Task: Search one way flight ticket for 3 adults in first from Jackson: Jackson Hole Airport to Rock Springs: Southwest Wyoming Regional Airport (rock Springs Sweetwater County Airport) on 8-5-2023. Choice of flights is Delta. Number of bags: 1 carry on bag. Price is upto 87000. Outbound departure time preference is 14:00.
Action: Mouse moved to (297, 262)
Screenshot: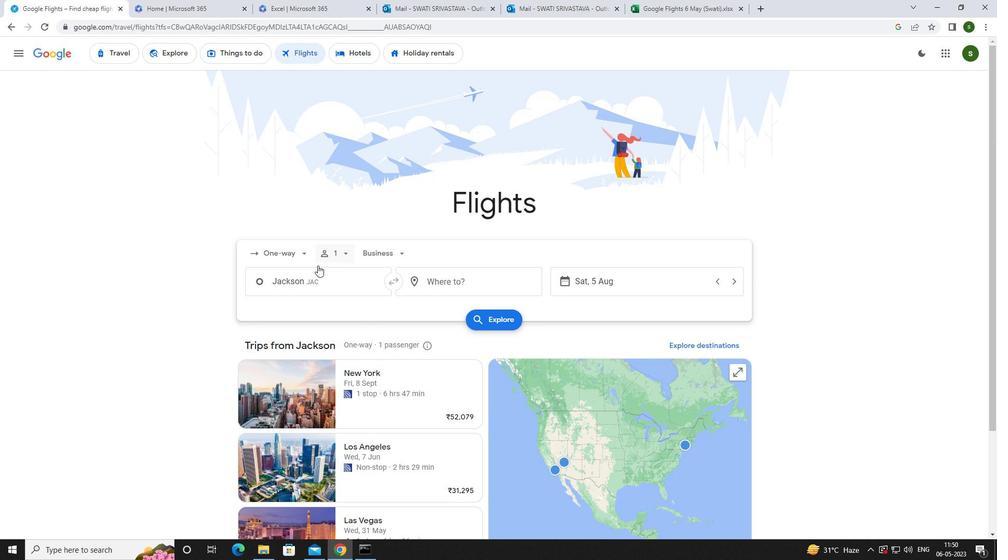 
Action: Mouse pressed left at (297, 262)
Screenshot: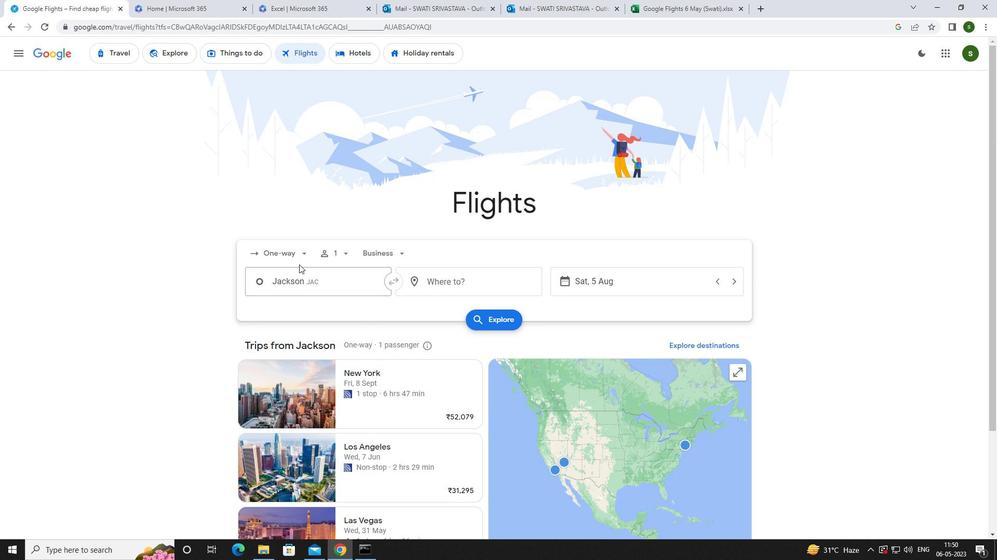 
Action: Mouse moved to (296, 298)
Screenshot: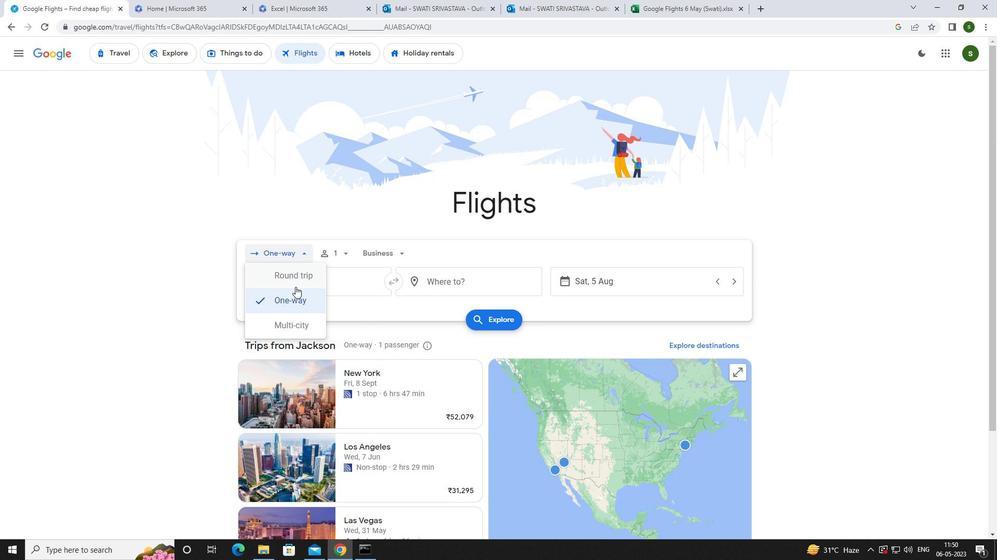 
Action: Mouse pressed left at (296, 298)
Screenshot: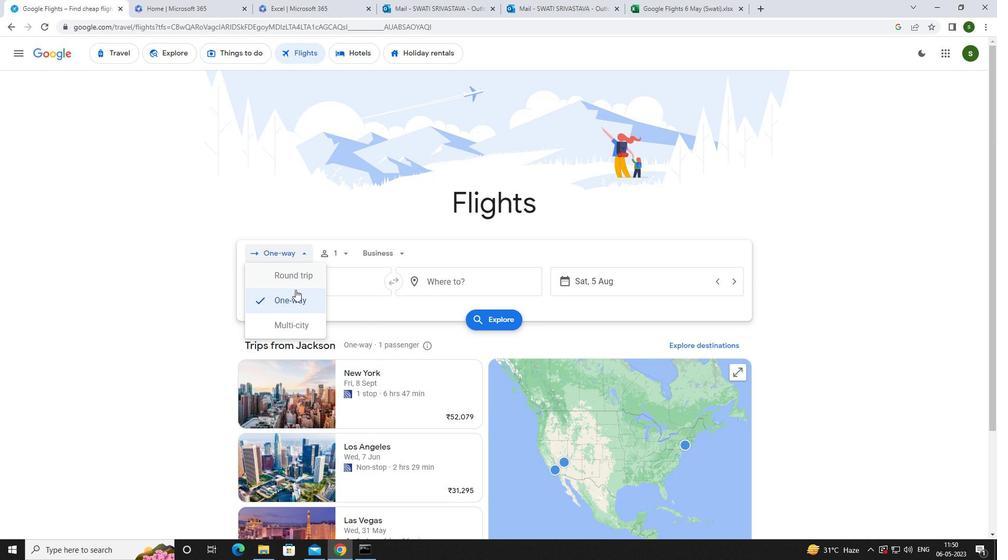 
Action: Mouse moved to (335, 251)
Screenshot: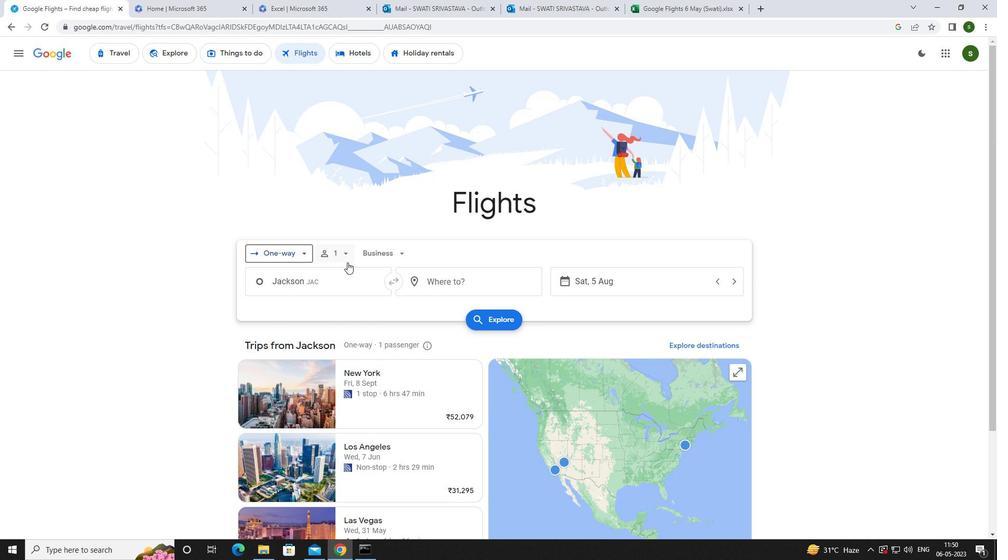 
Action: Mouse pressed left at (335, 251)
Screenshot: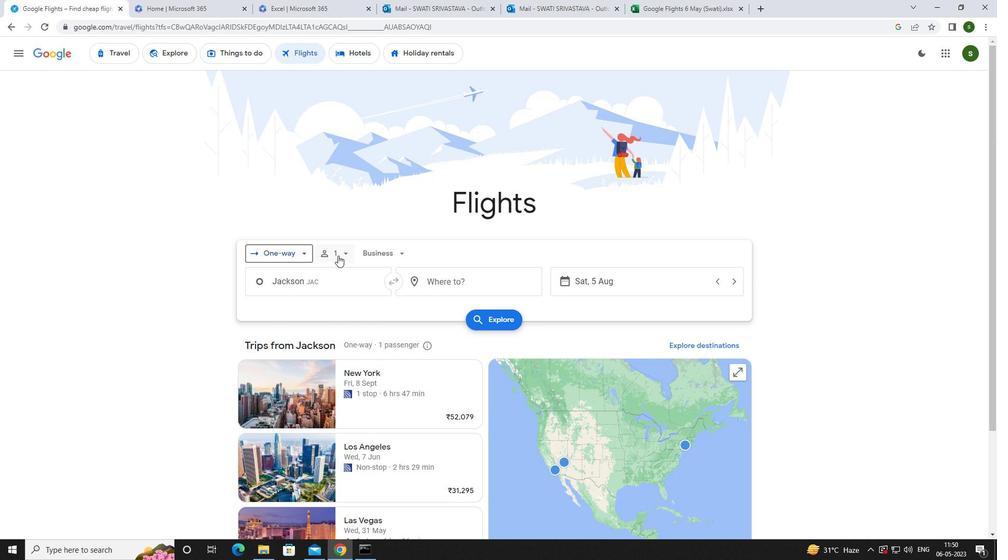 
Action: Mouse moved to (429, 279)
Screenshot: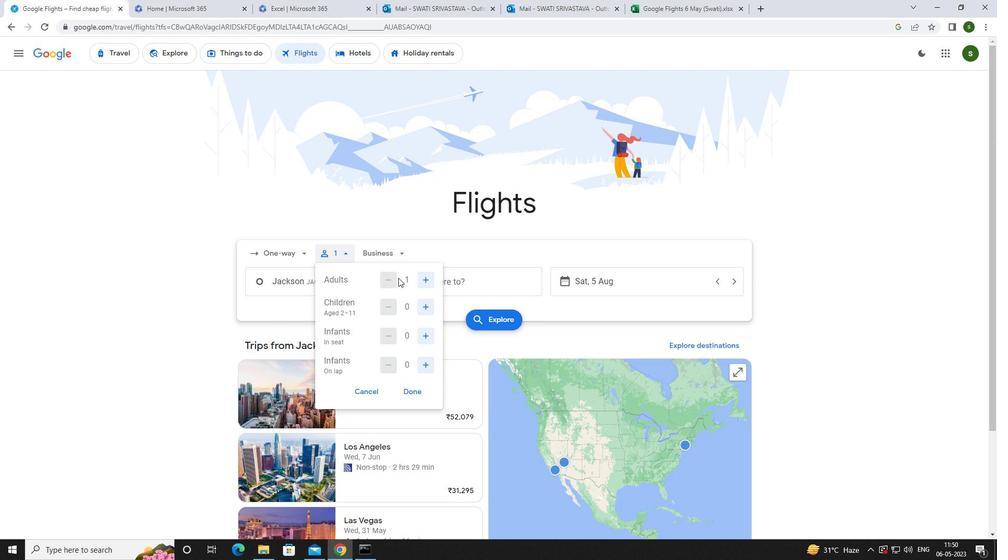 
Action: Mouse pressed left at (429, 279)
Screenshot: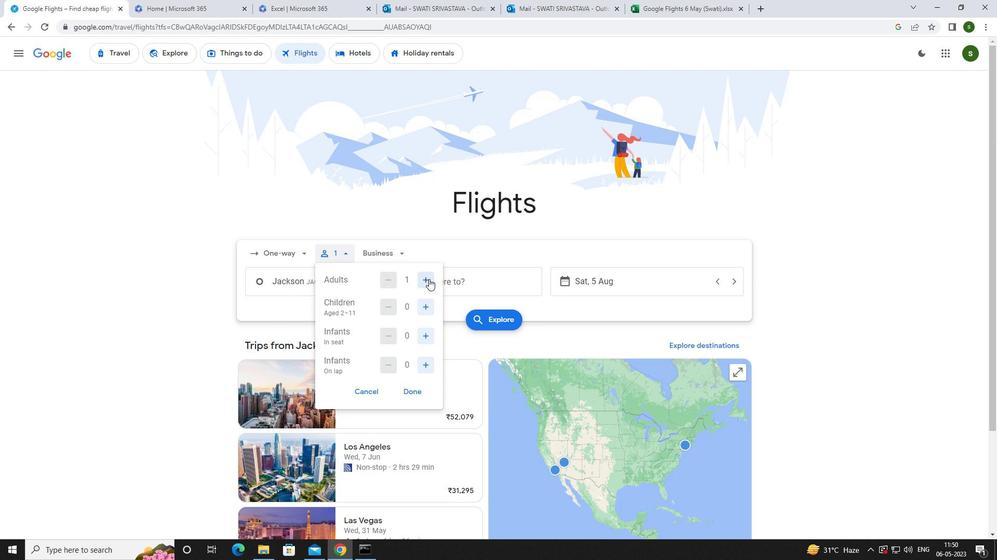 
Action: Mouse pressed left at (429, 279)
Screenshot: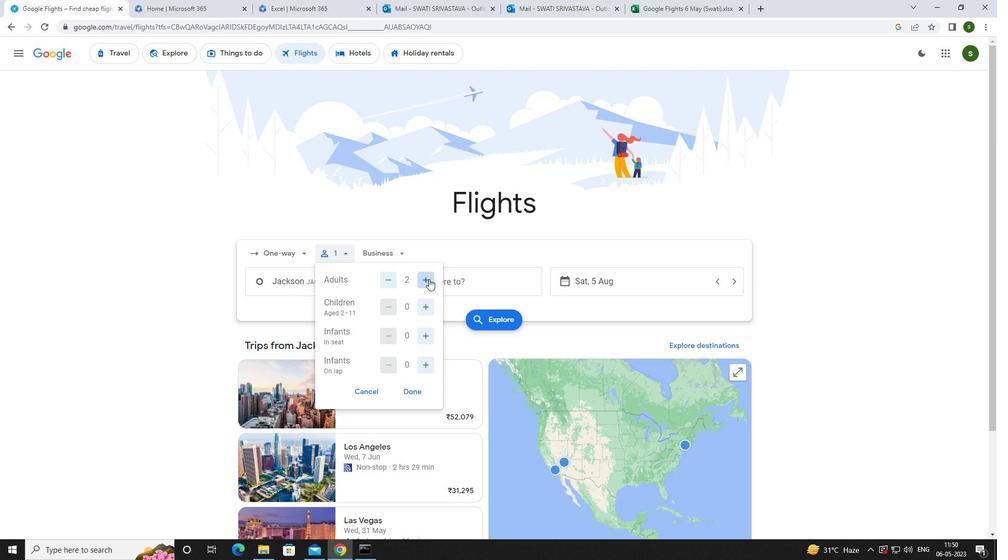 
Action: Mouse moved to (398, 250)
Screenshot: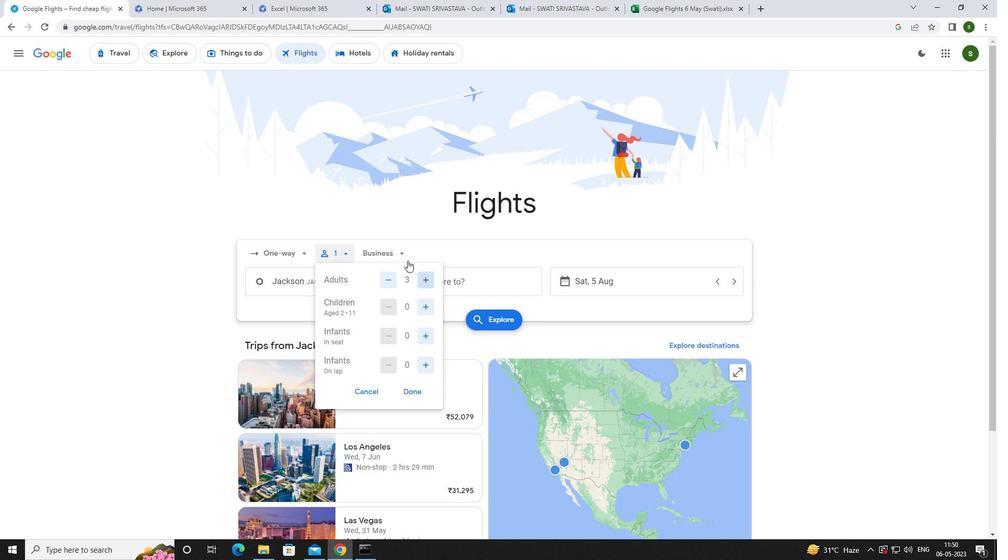 
Action: Mouse pressed left at (398, 250)
Screenshot: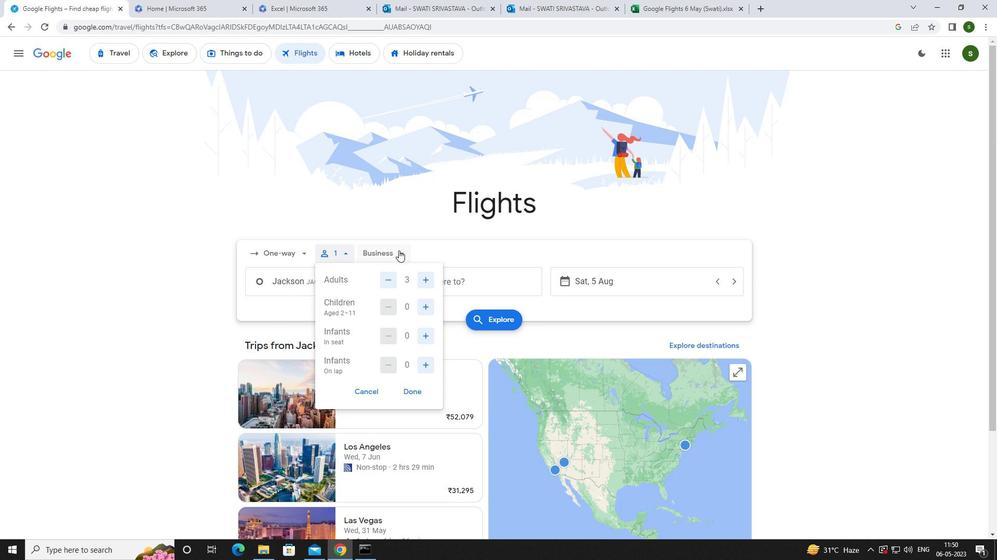 
Action: Mouse moved to (419, 346)
Screenshot: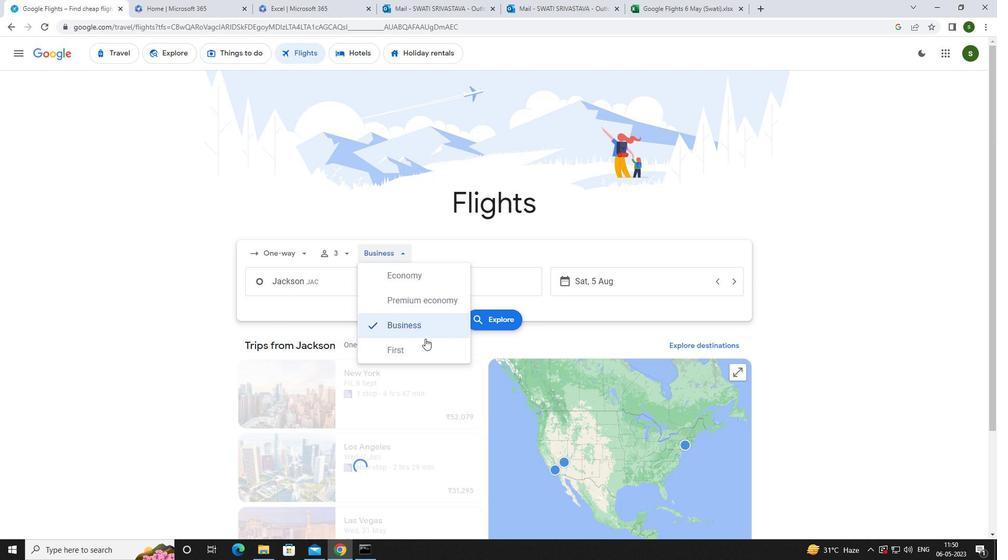 
Action: Mouse pressed left at (419, 346)
Screenshot: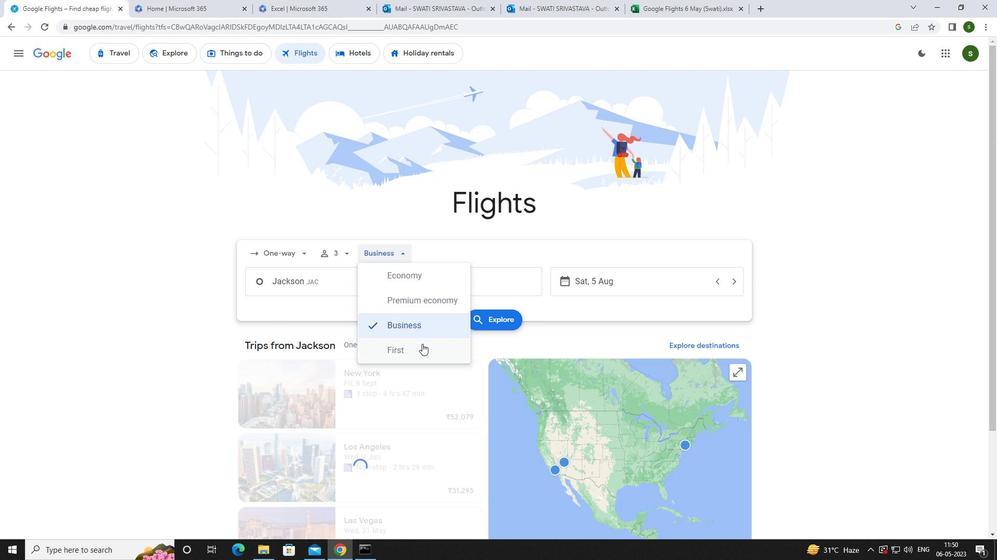 
Action: Mouse moved to (319, 275)
Screenshot: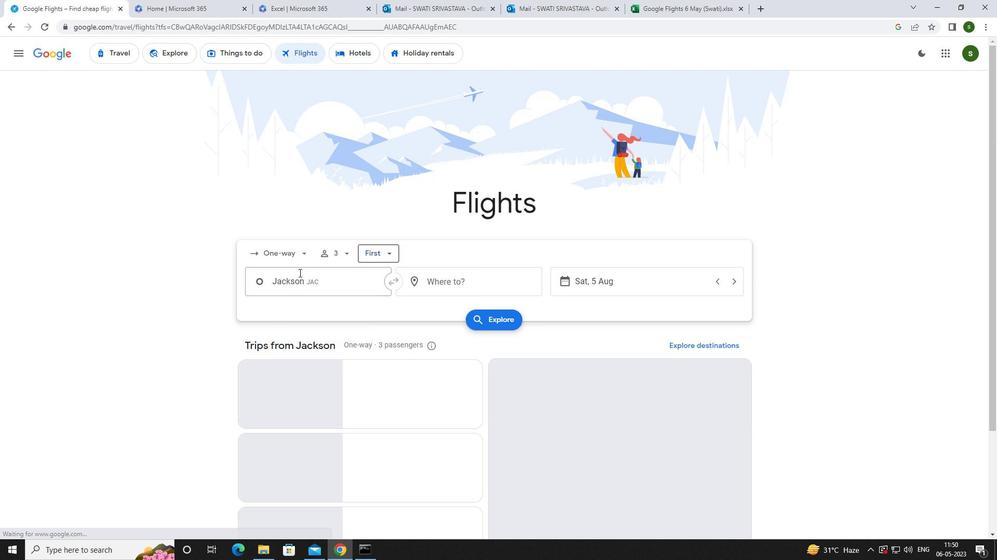 
Action: Mouse pressed left at (319, 275)
Screenshot: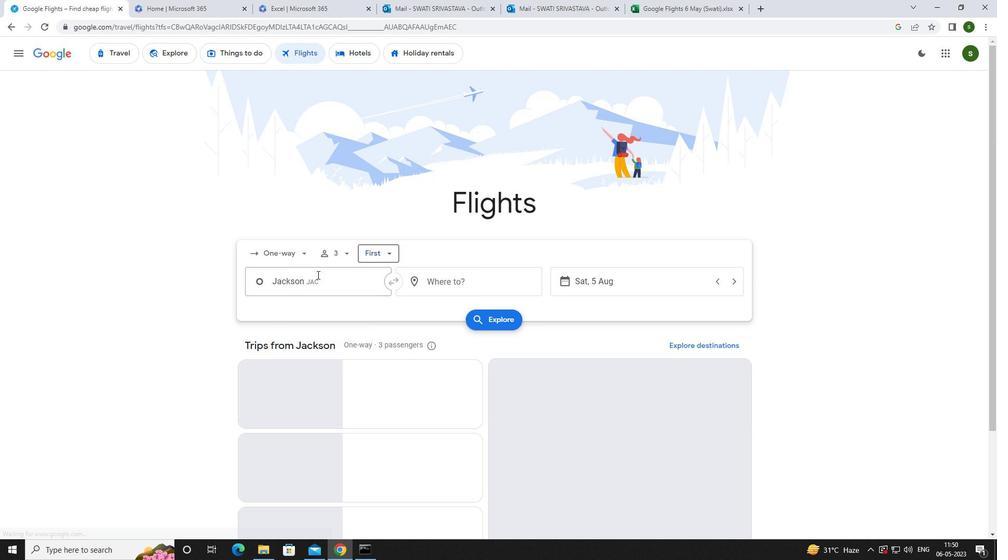 
Action: Key pressed <Key.caps_lock>j<Key.caps_lock>ackson<Key.space><Key.caps_lock>h<Key.caps_lock>o
Screenshot: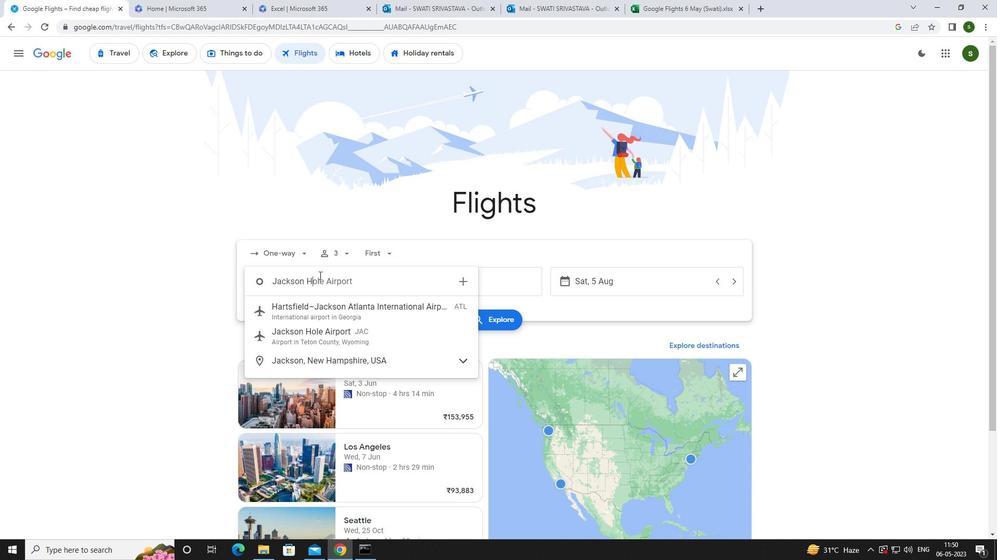 
Action: Mouse moved to (323, 315)
Screenshot: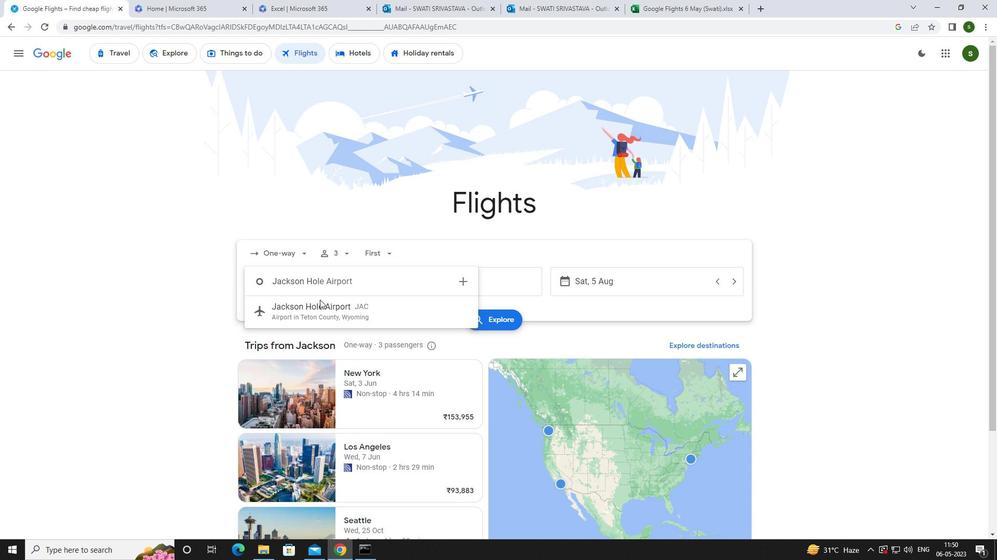 
Action: Mouse pressed left at (323, 315)
Screenshot: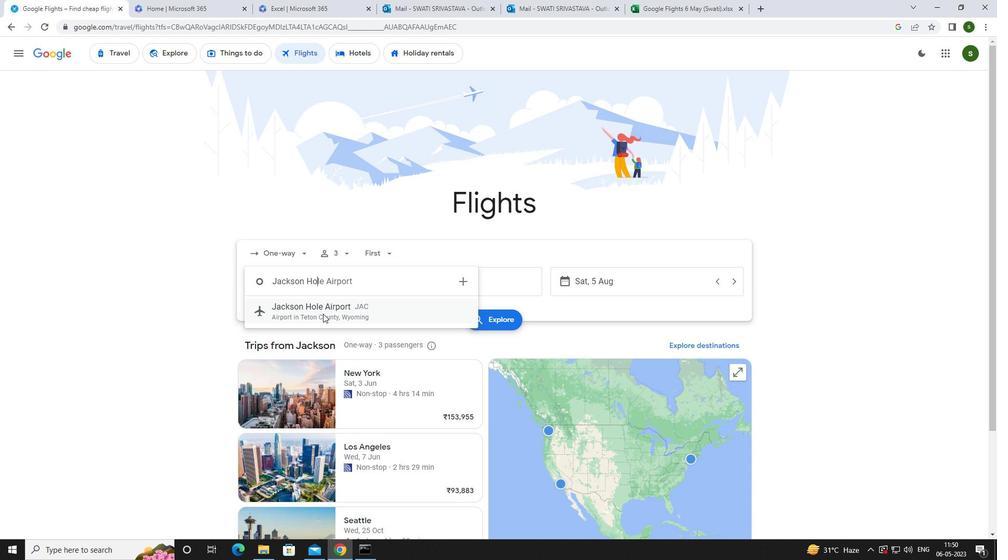
Action: Mouse moved to (440, 281)
Screenshot: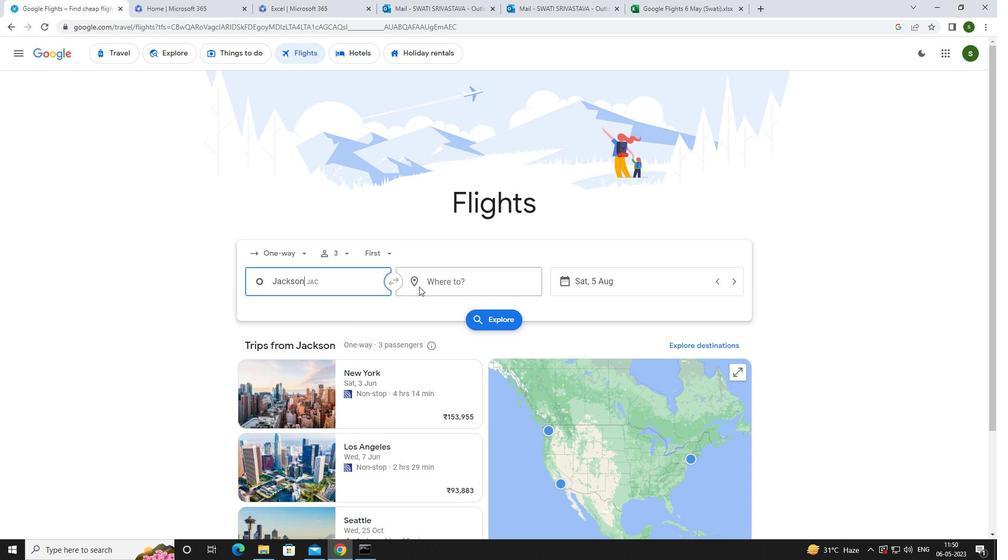 
Action: Mouse pressed left at (440, 281)
Screenshot: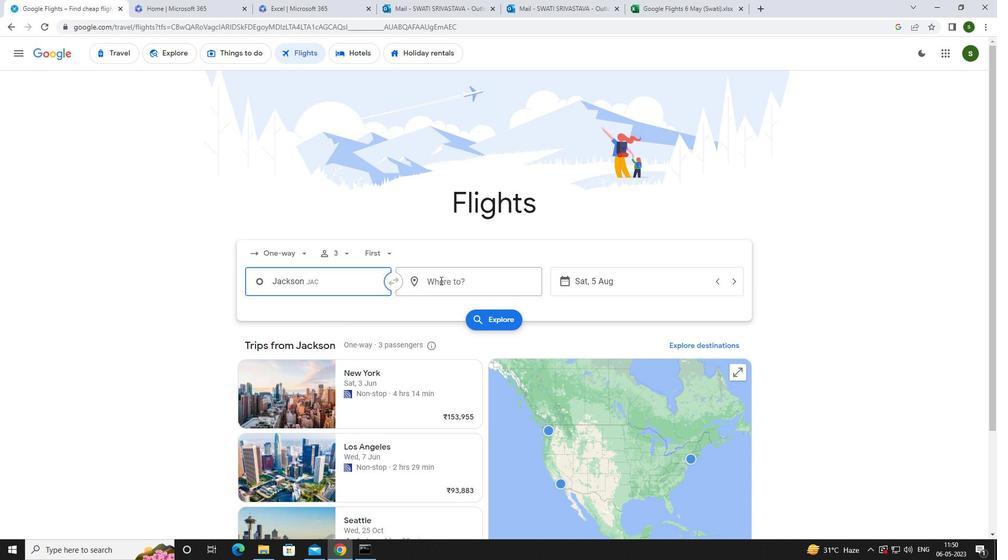 
Action: Key pressed <Key.caps_lock>r<Key.caps_lock>ock<Key.space><Key.caps_lock>s<Key.caps_lock>pri
Screenshot: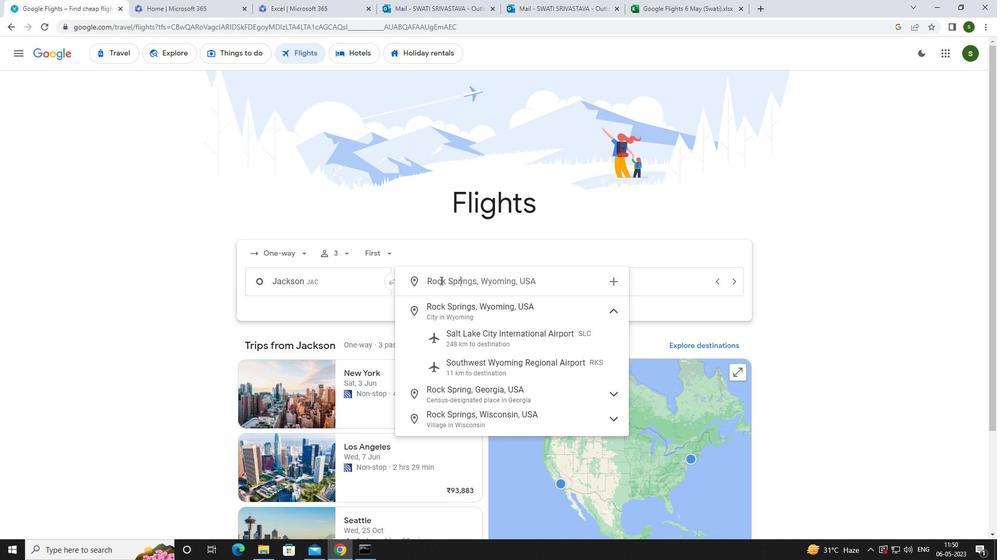 
Action: Mouse moved to (502, 377)
Screenshot: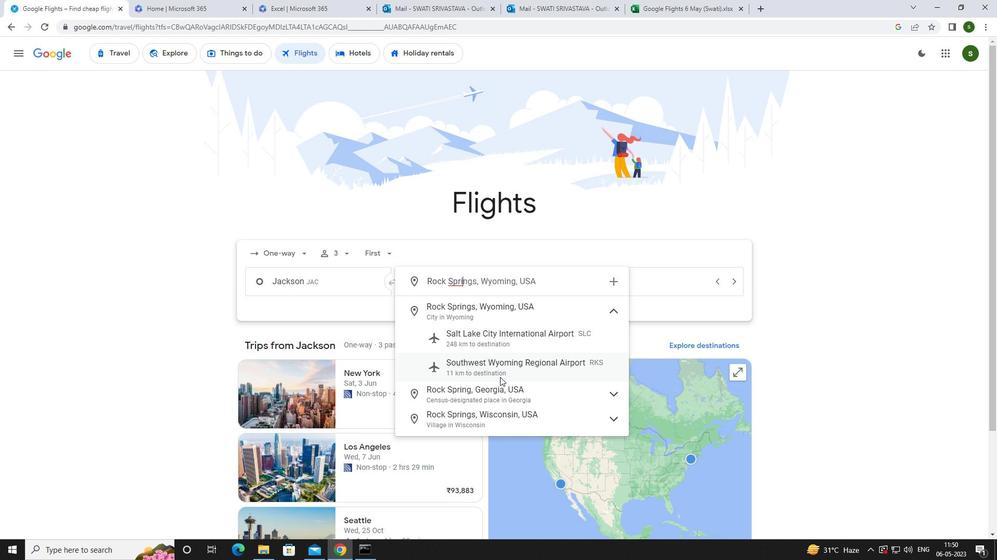 
Action: Mouse pressed left at (502, 377)
Screenshot: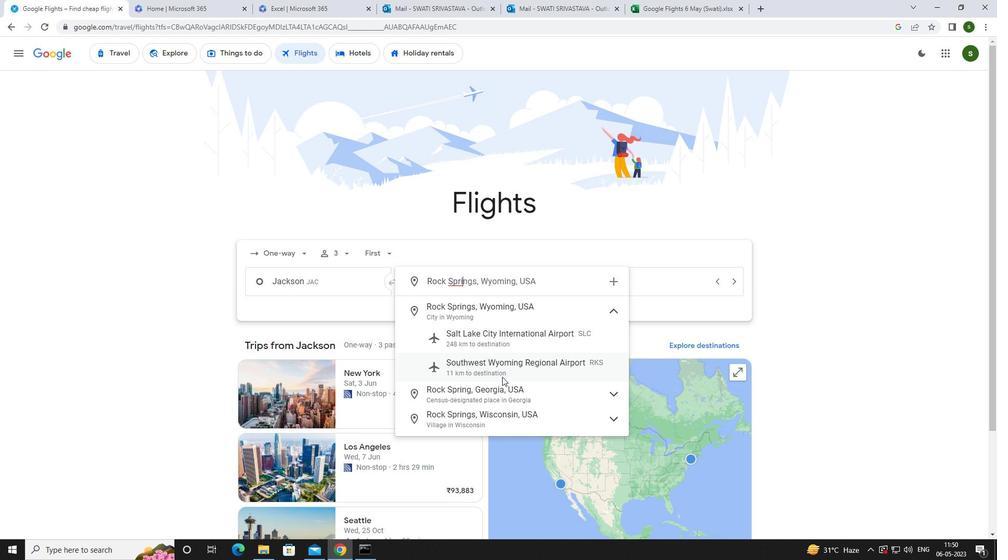 
Action: Mouse moved to (608, 289)
Screenshot: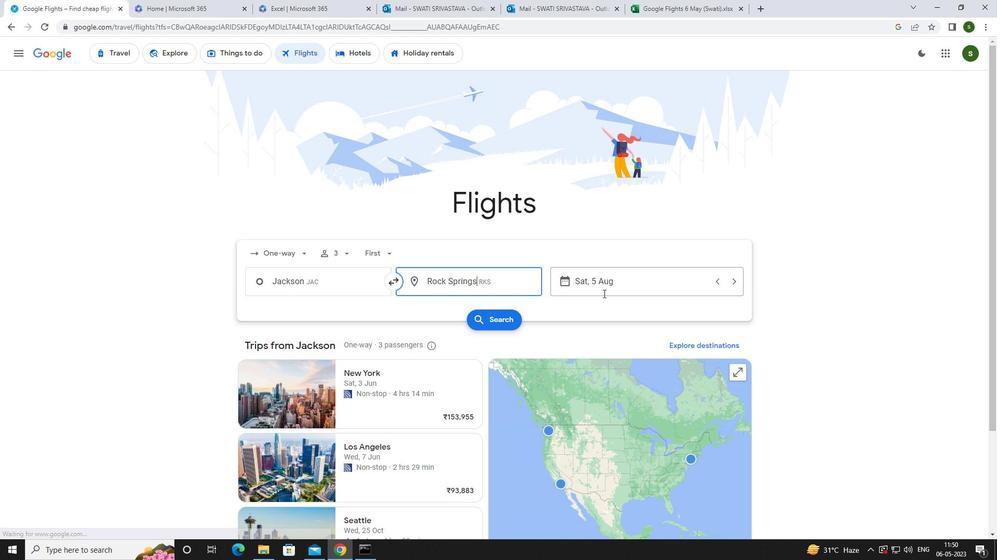 
Action: Mouse pressed left at (608, 289)
Screenshot: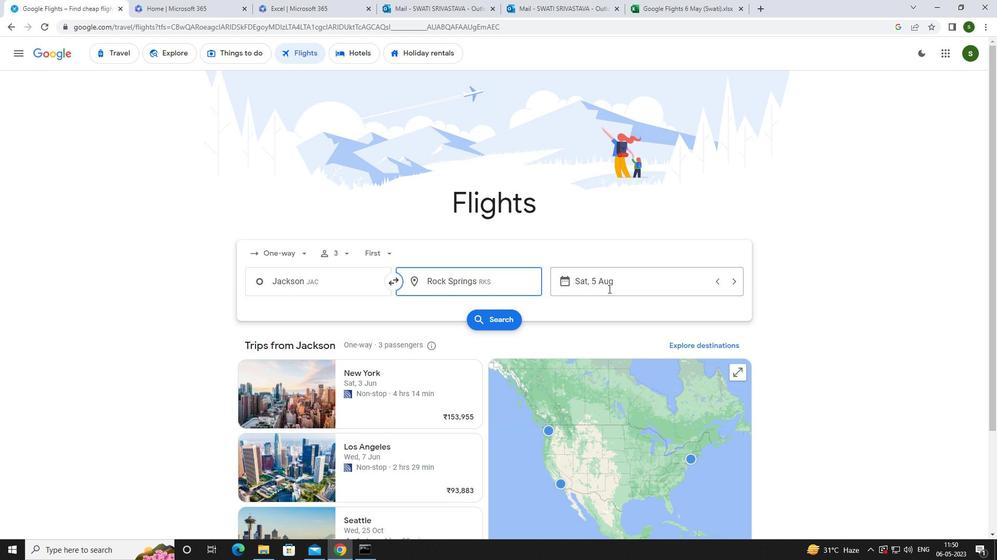 
Action: Mouse moved to (528, 349)
Screenshot: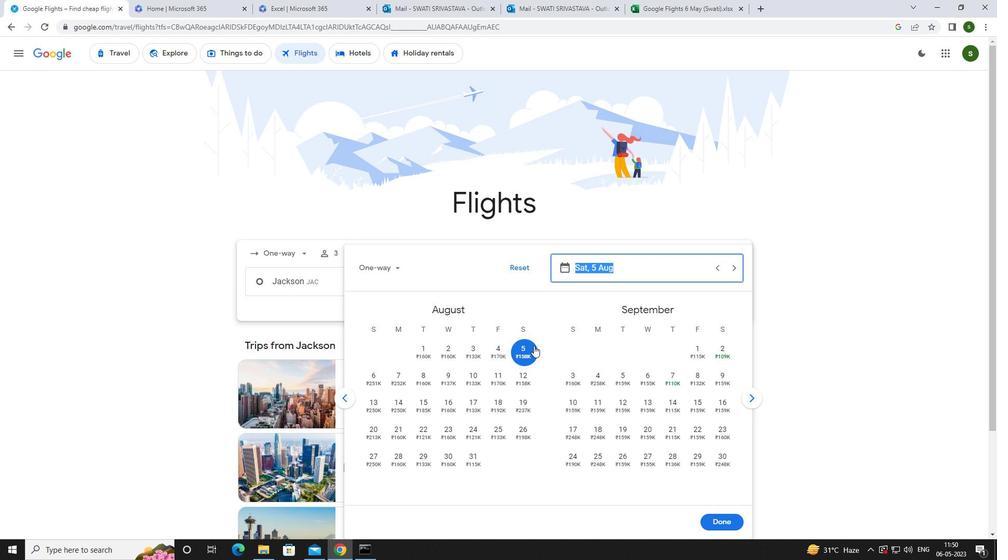 
Action: Mouse pressed left at (528, 349)
Screenshot: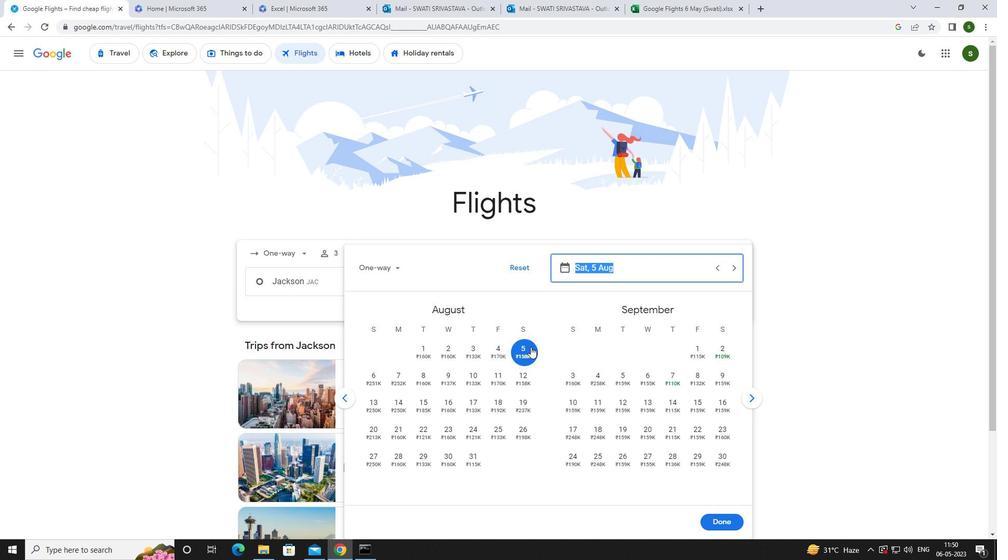 
Action: Mouse moved to (716, 522)
Screenshot: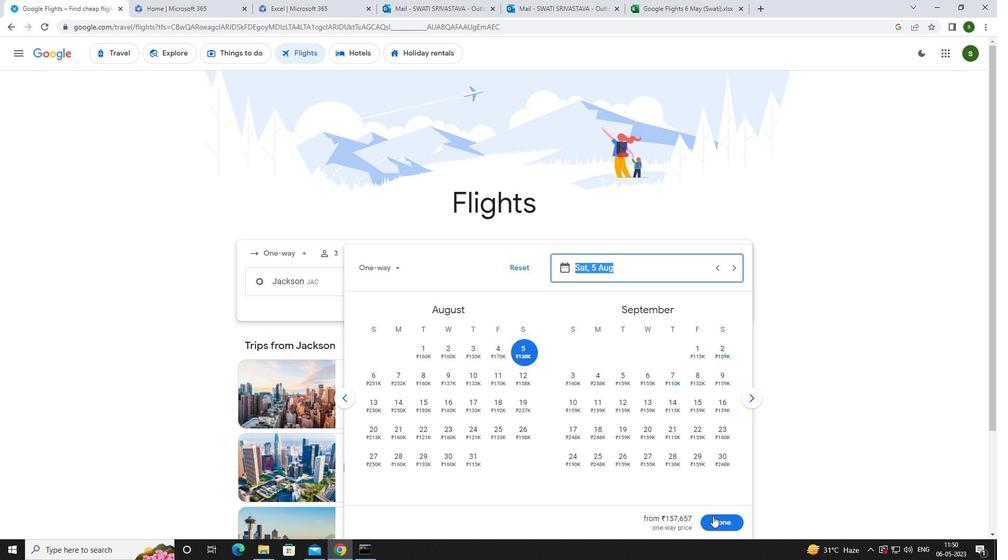 
Action: Mouse pressed left at (716, 522)
Screenshot: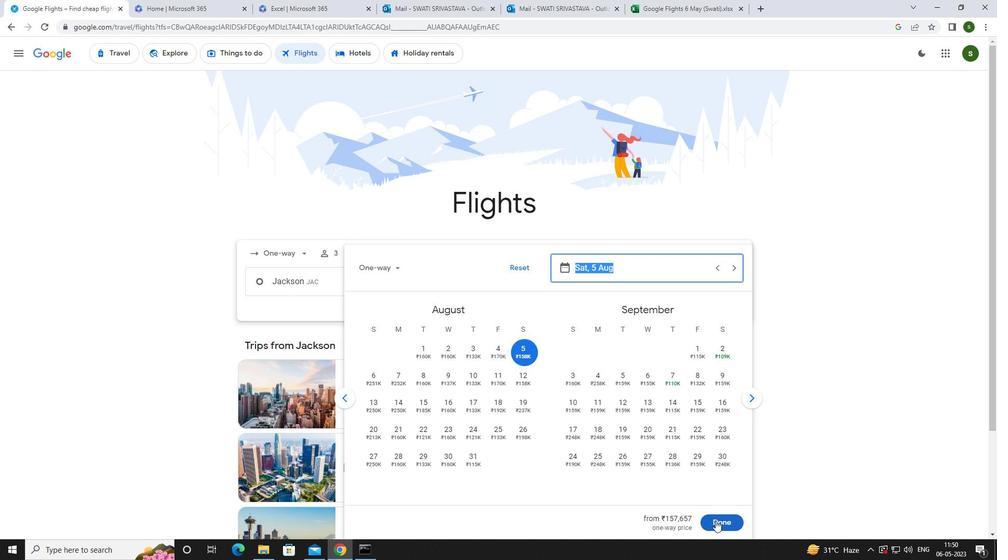
Action: Mouse moved to (484, 314)
Screenshot: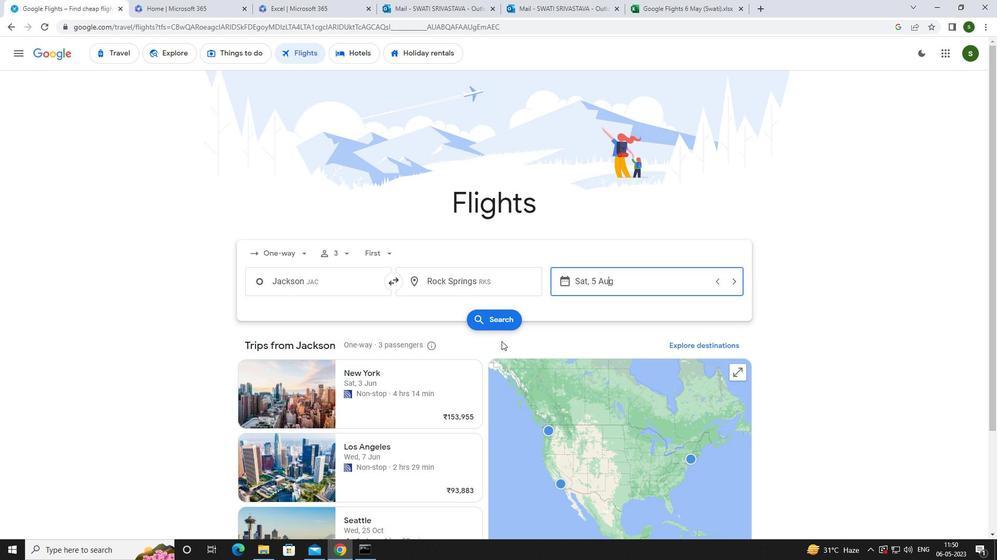 
Action: Mouse pressed left at (484, 314)
Screenshot: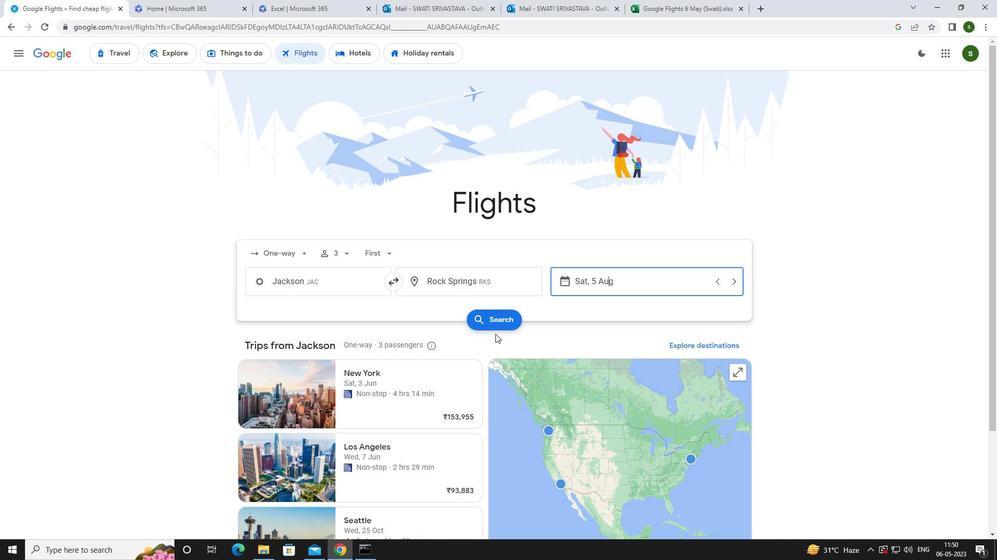 
Action: Mouse moved to (263, 148)
Screenshot: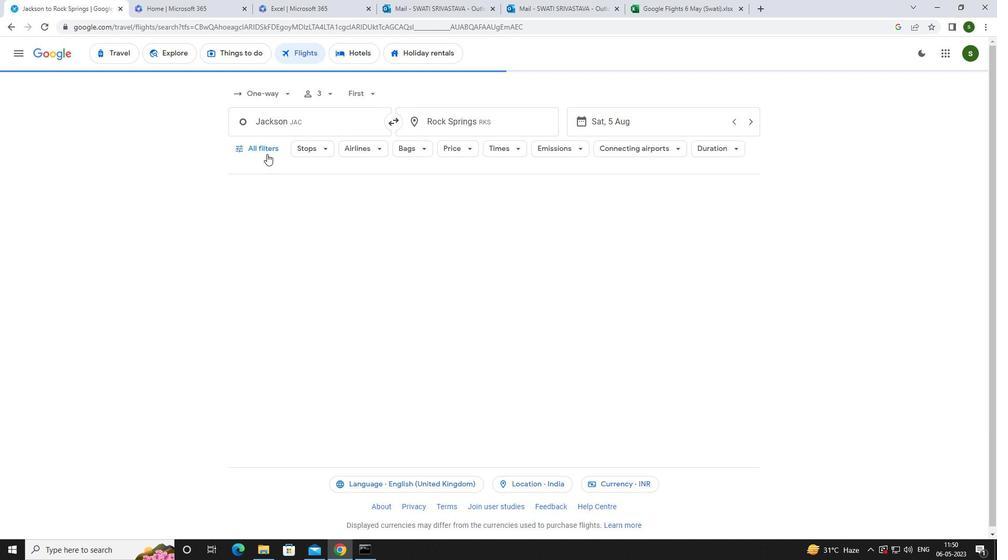 
Action: Mouse pressed left at (263, 148)
Screenshot: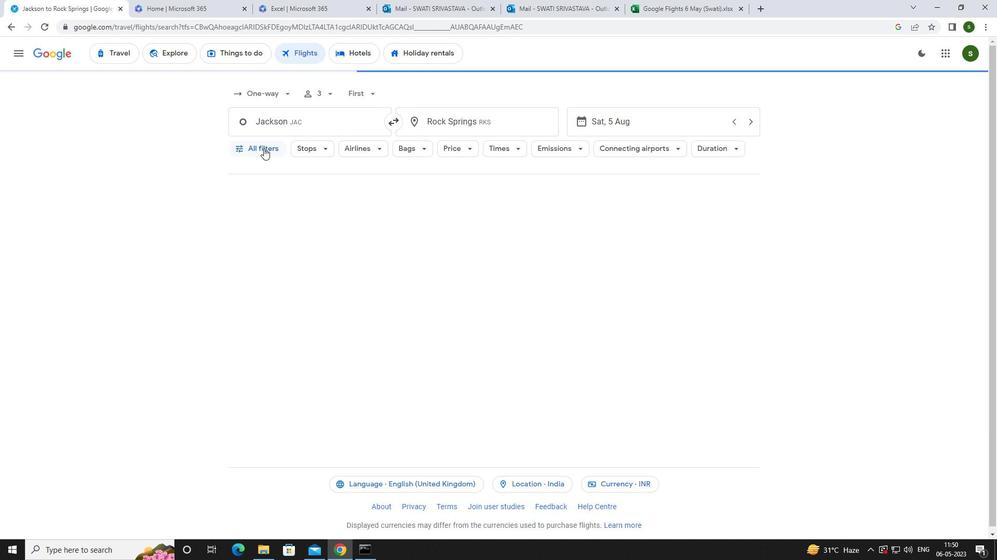 
Action: Mouse moved to (391, 372)
Screenshot: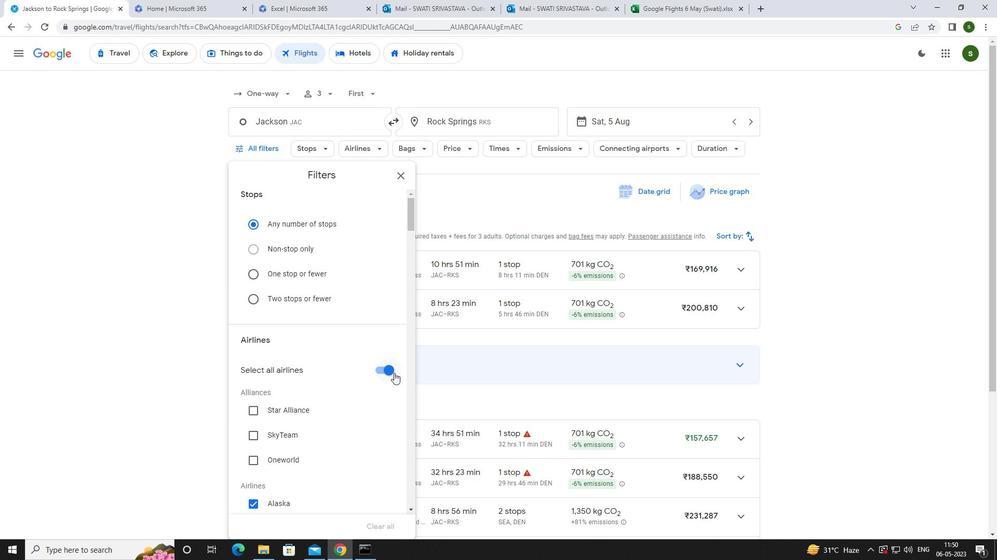 
Action: Mouse pressed left at (391, 372)
Screenshot: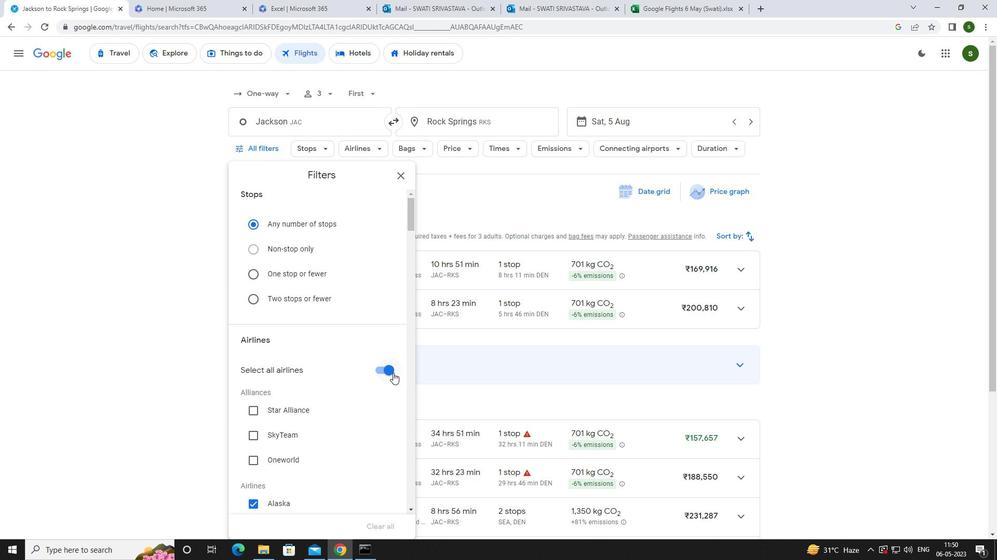 
Action: Mouse moved to (367, 361)
Screenshot: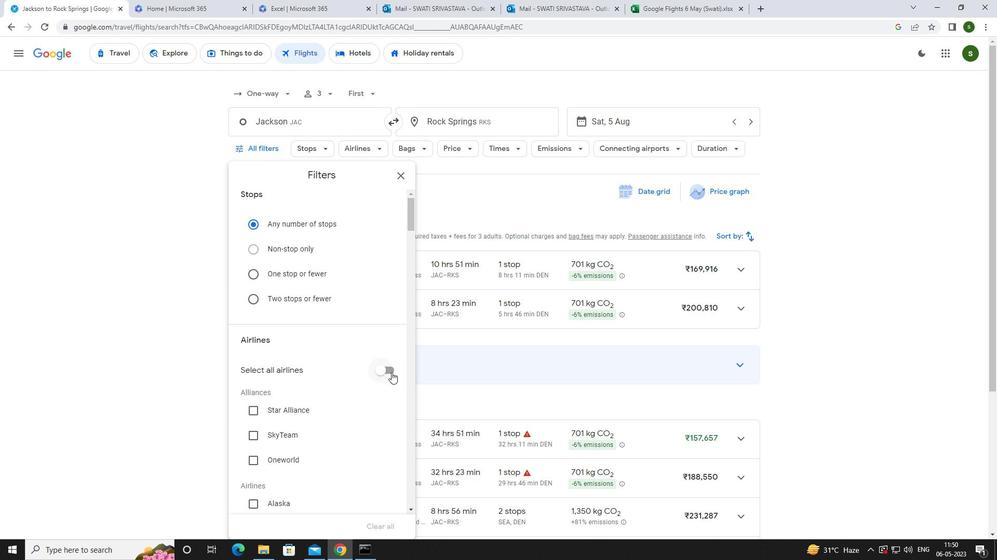 
Action: Mouse scrolled (367, 360) with delta (0, 0)
Screenshot: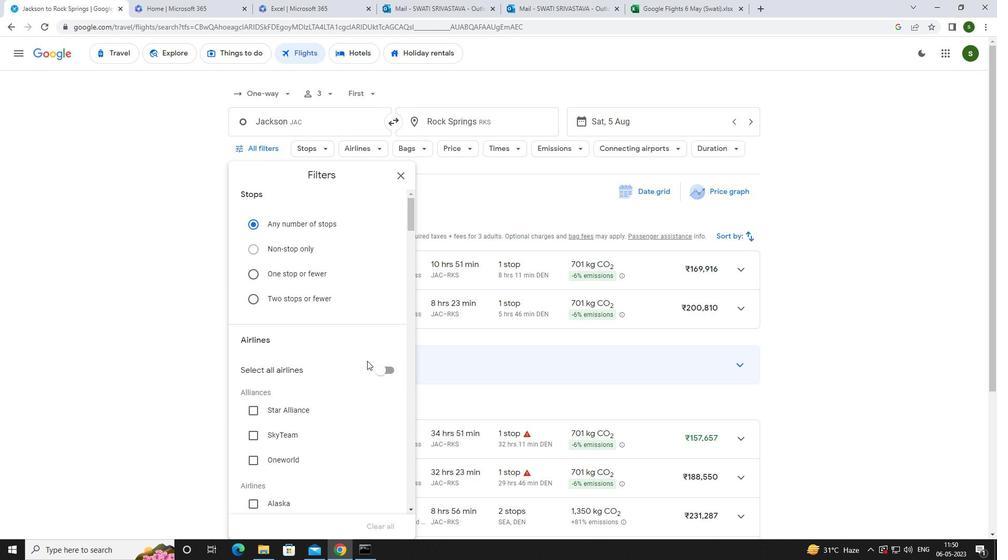 
Action: Mouse scrolled (367, 360) with delta (0, 0)
Screenshot: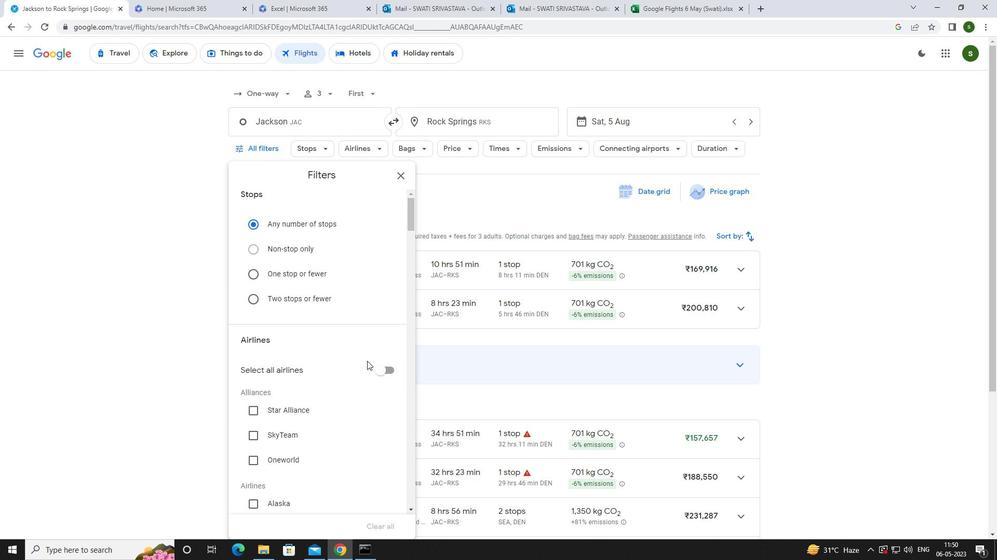 
Action: Mouse scrolled (367, 360) with delta (0, 0)
Screenshot: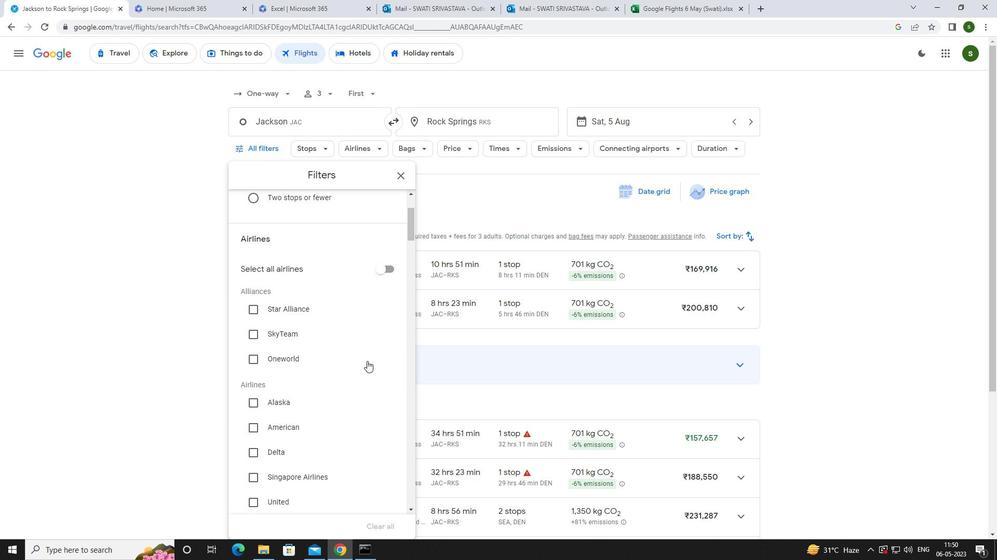 
Action: Mouse moved to (268, 400)
Screenshot: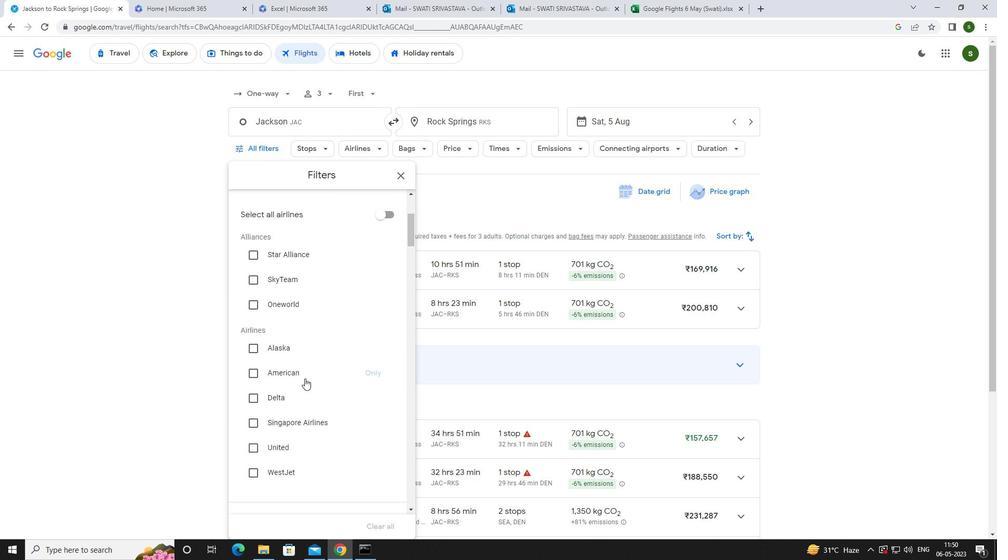 
Action: Mouse pressed left at (268, 400)
Screenshot: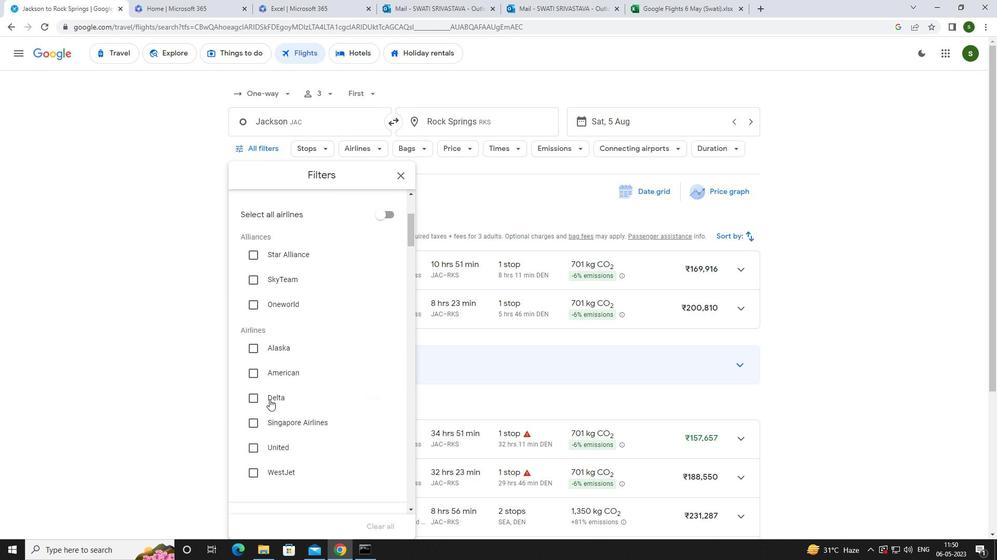 
Action: Mouse moved to (295, 393)
Screenshot: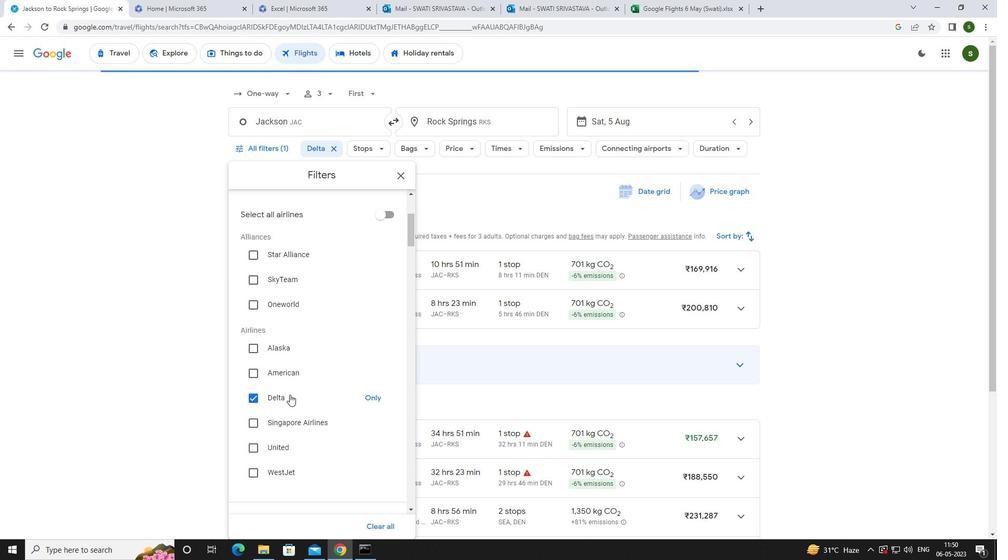 
Action: Mouse scrolled (295, 393) with delta (0, 0)
Screenshot: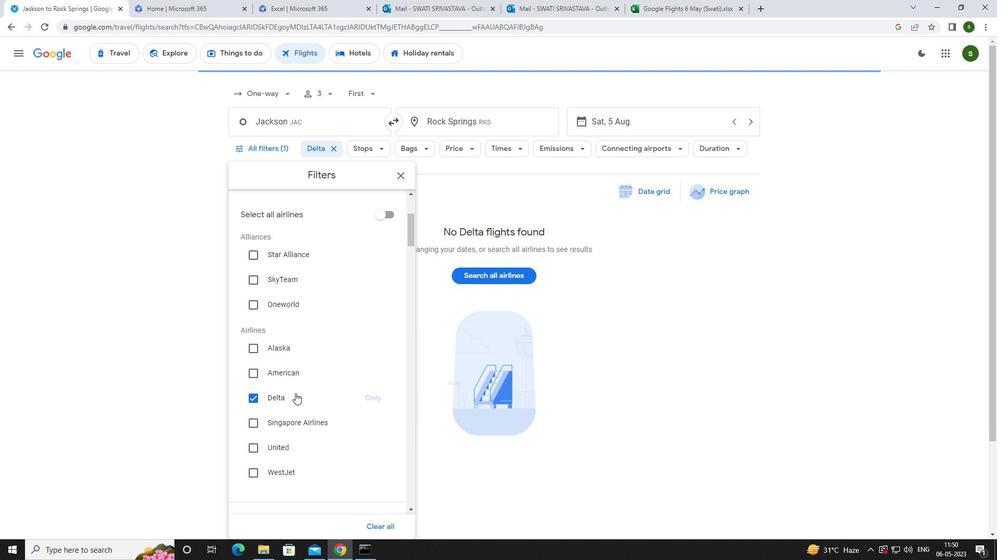 
Action: Mouse scrolled (295, 393) with delta (0, 0)
Screenshot: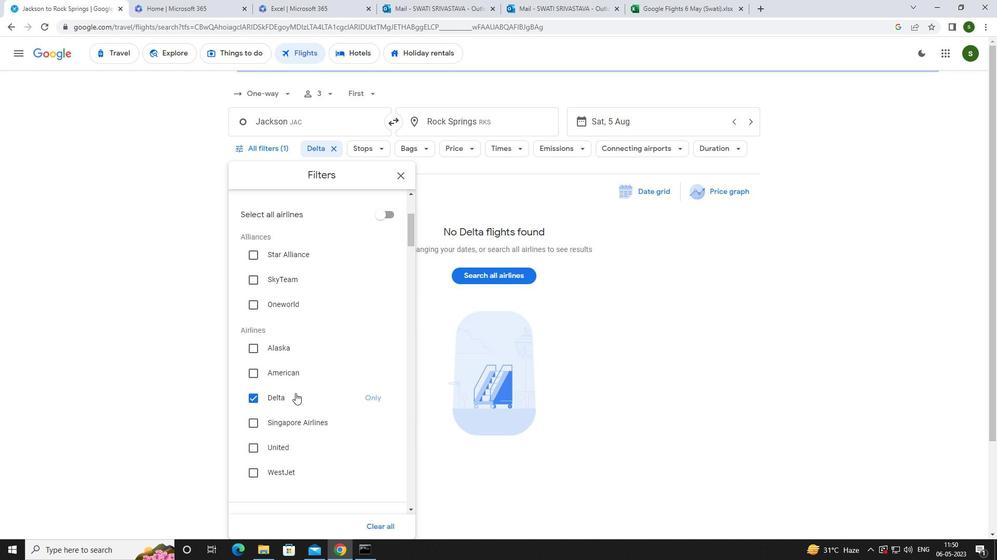 
Action: Mouse scrolled (295, 393) with delta (0, 0)
Screenshot: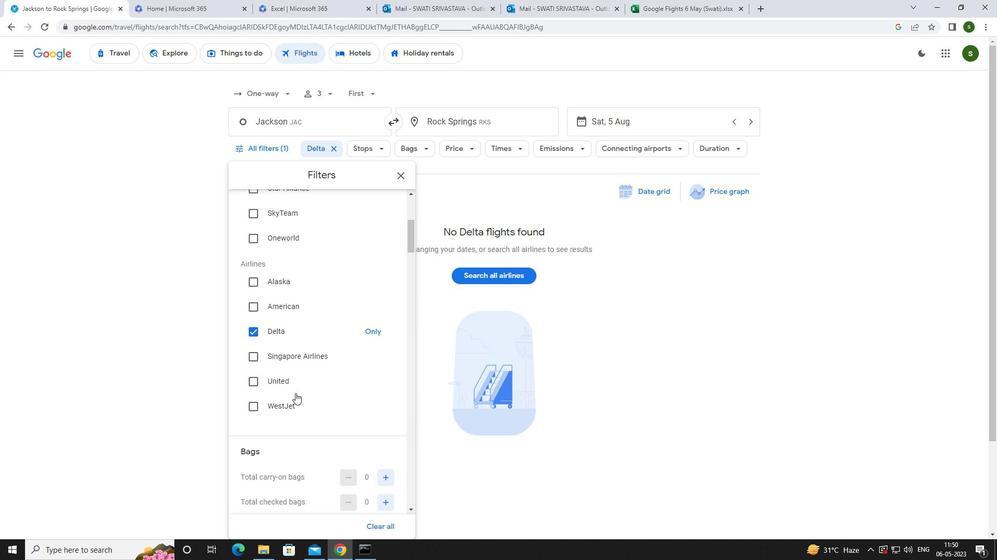 
Action: Mouse scrolled (295, 393) with delta (0, 0)
Screenshot: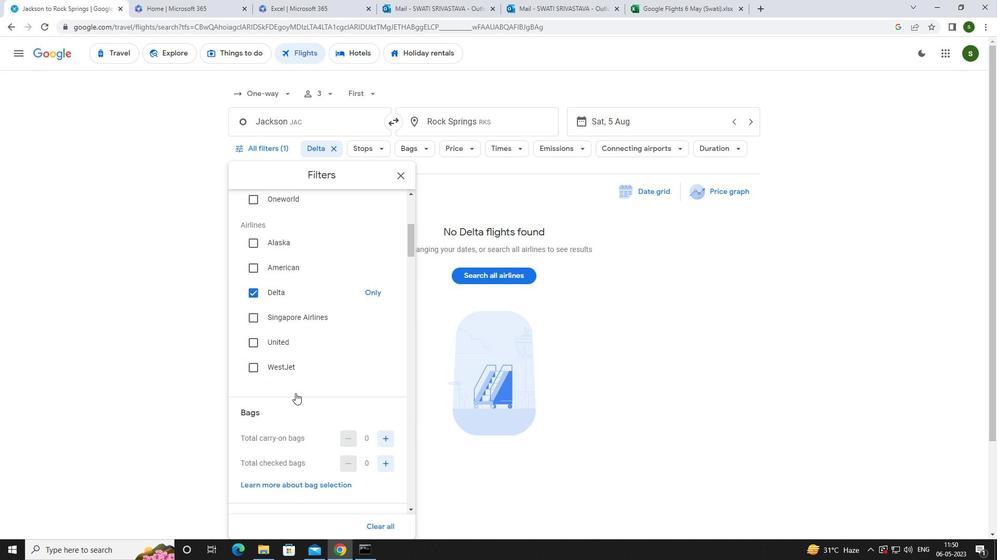 
Action: Mouse moved to (383, 336)
Screenshot: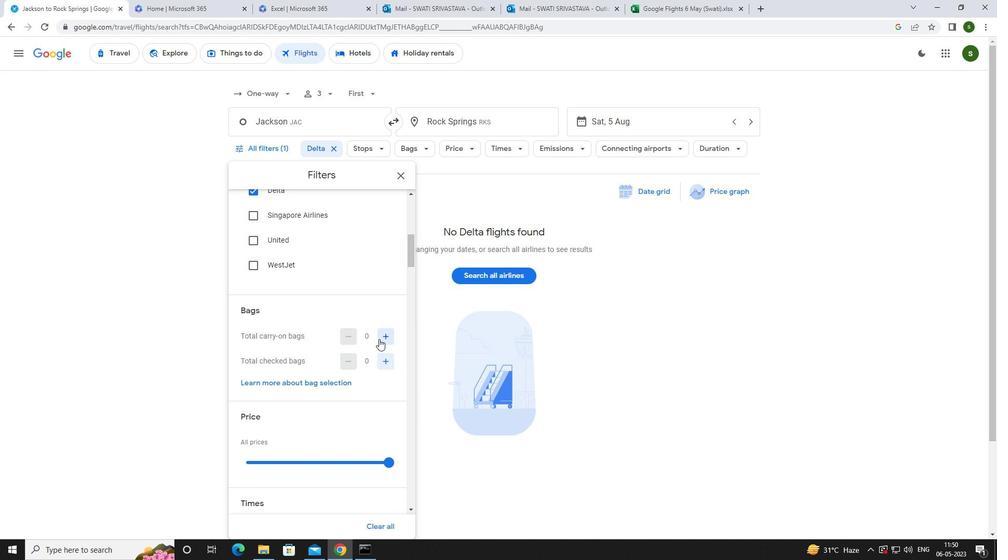 
Action: Mouse pressed left at (383, 336)
Screenshot: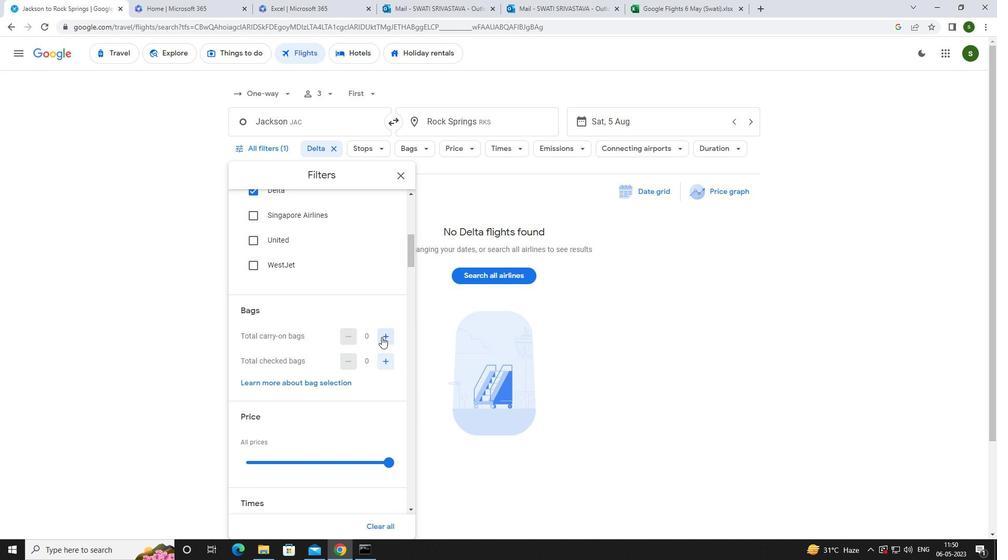 
Action: Mouse scrolled (383, 336) with delta (0, 0)
Screenshot: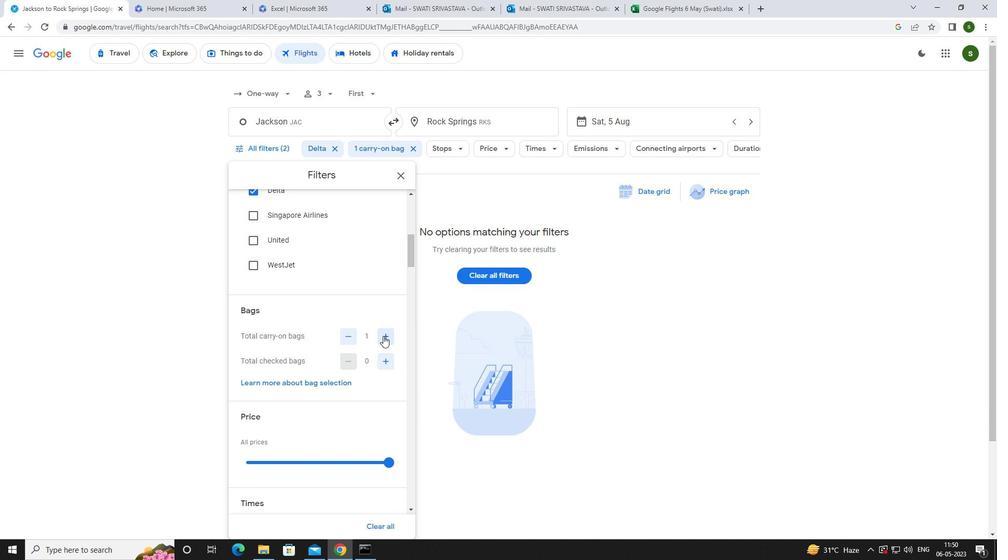 
Action: Mouse scrolled (383, 336) with delta (0, 0)
Screenshot: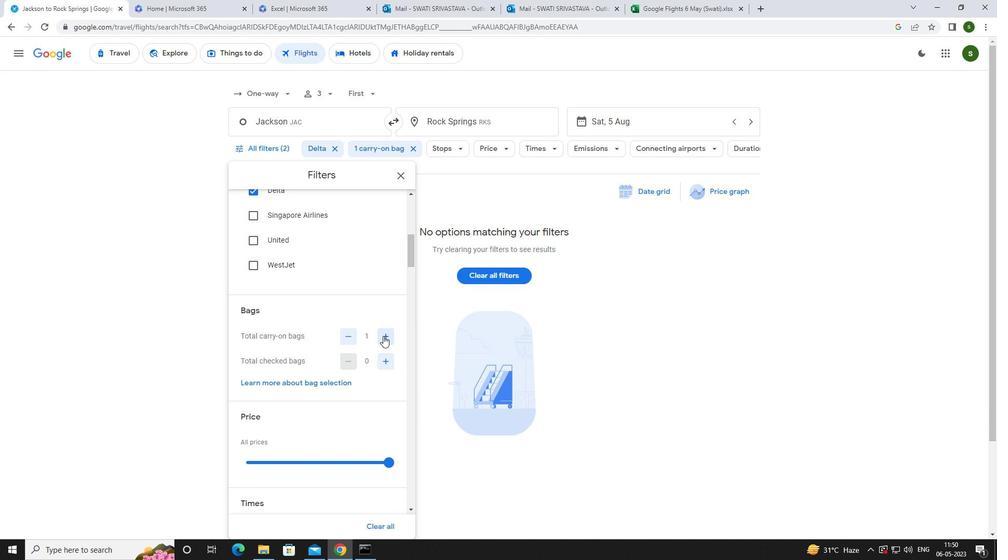 
Action: Mouse moved to (389, 359)
Screenshot: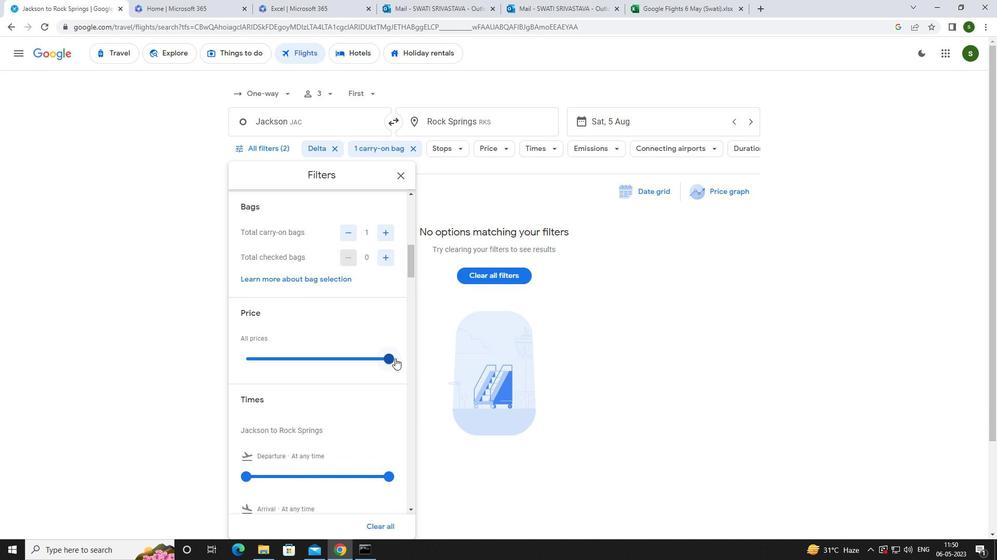 
Action: Mouse pressed left at (389, 359)
Screenshot: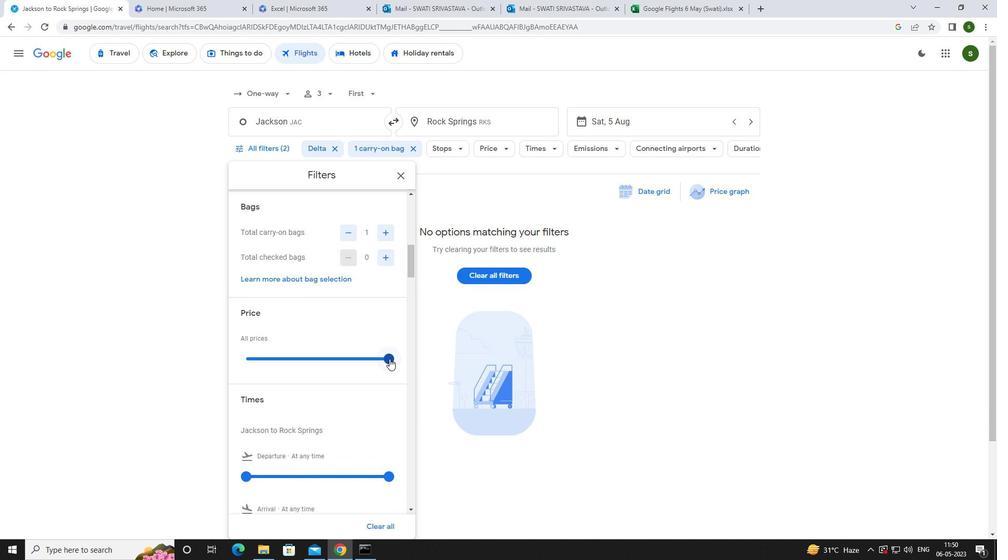 
Action: Mouse moved to (250, 365)
Screenshot: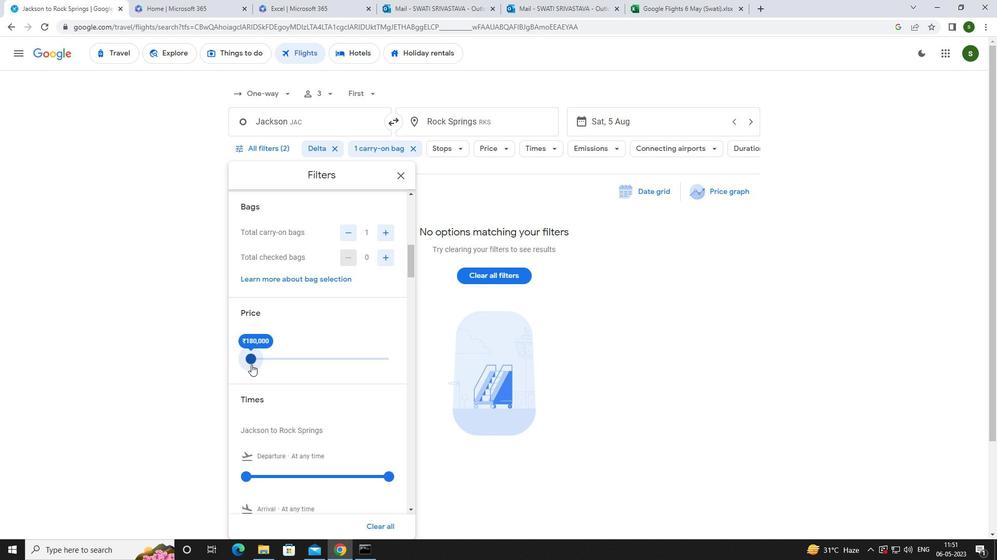 
Action: Mouse scrolled (250, 364) with delta (0, 0)
Screenshot: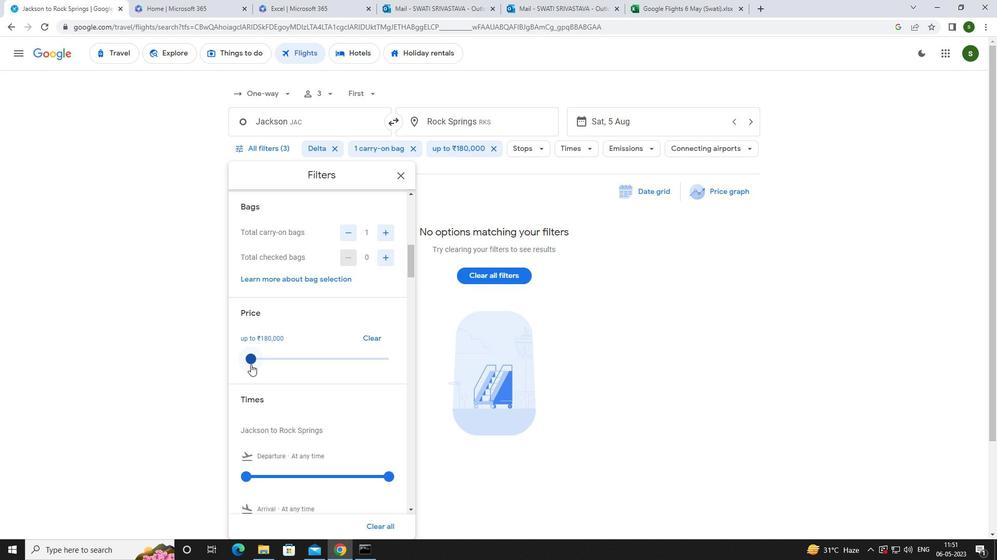 
Action: Mouse scrolled (250, 364) with delta (0, 0)
Screenshot: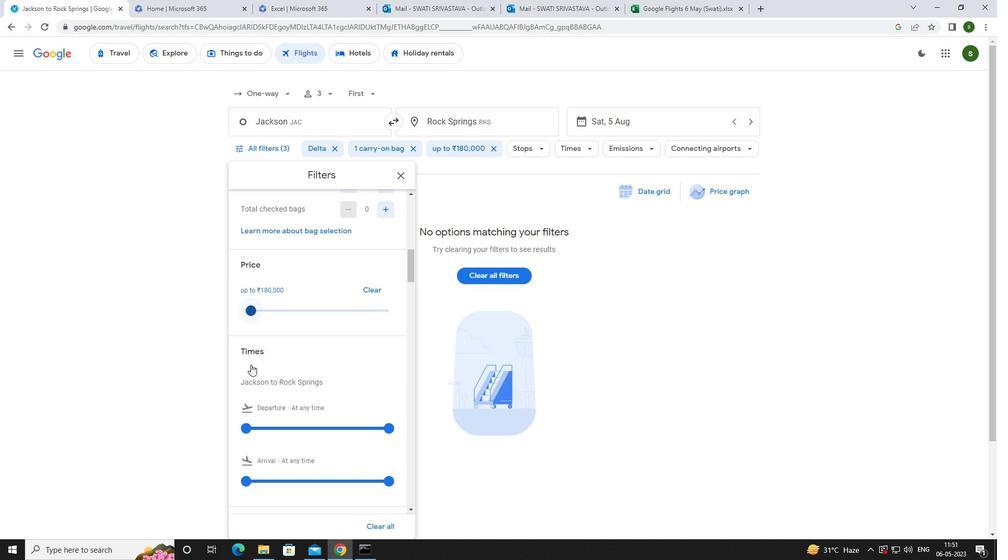 
Action: Mouse moved to (247, 376)
Screenshot: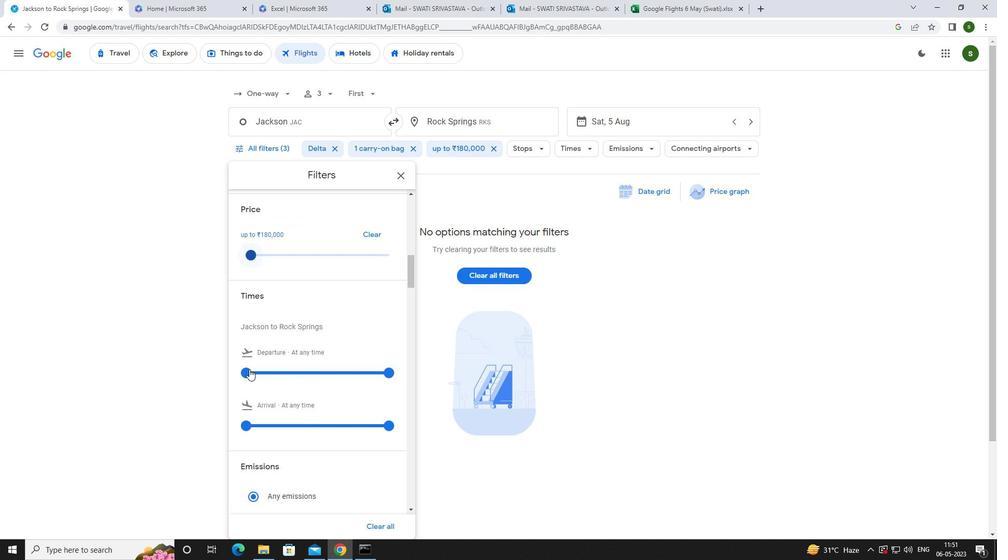 
Action: Mouse pressed left at (247, 376)
Screenshot: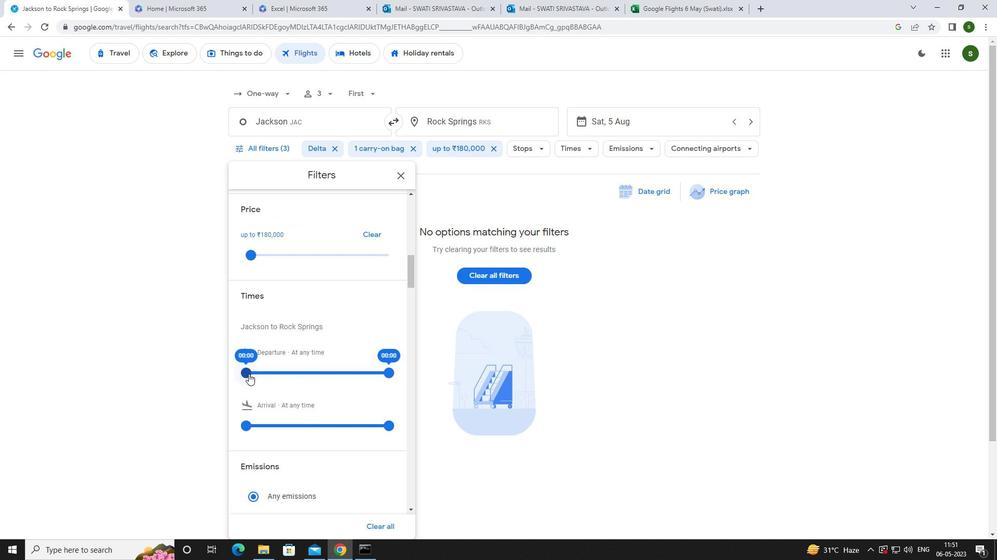 
Action: Mouse moved to (185, 359)
Screenshot: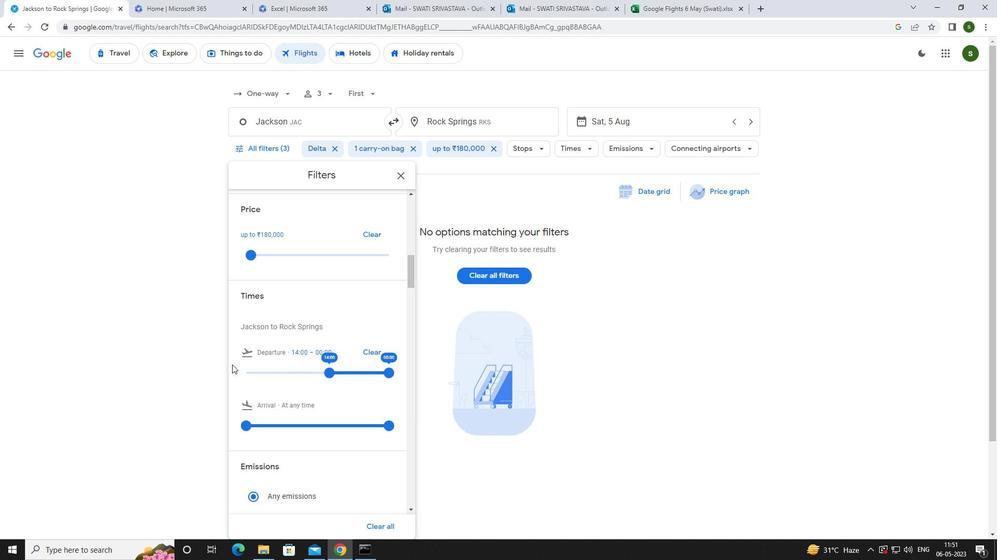 
Action: Mouse pressed left at (185, 359)
Screenshot: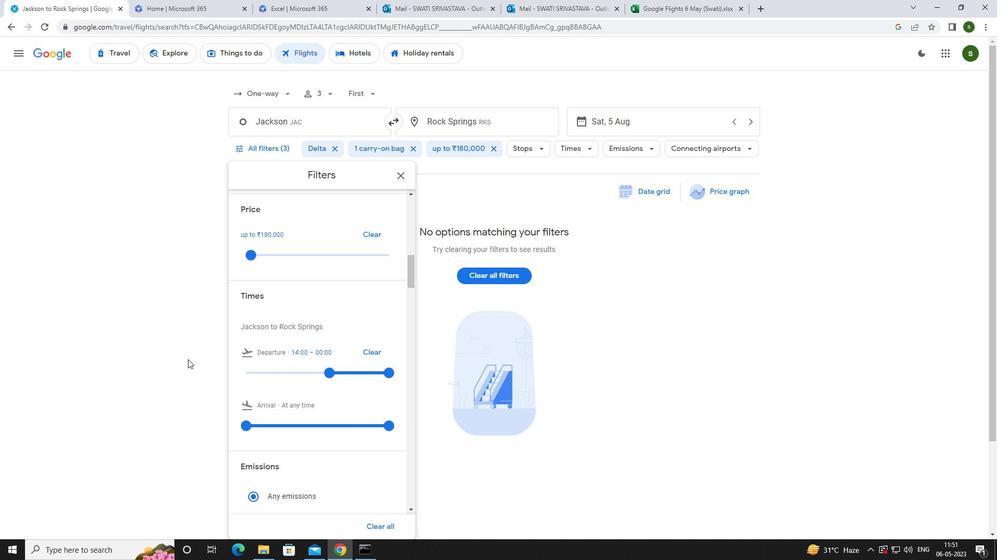 
